 Task: View updates.
Action: Mouse moved to (950, 23)
Screenshot: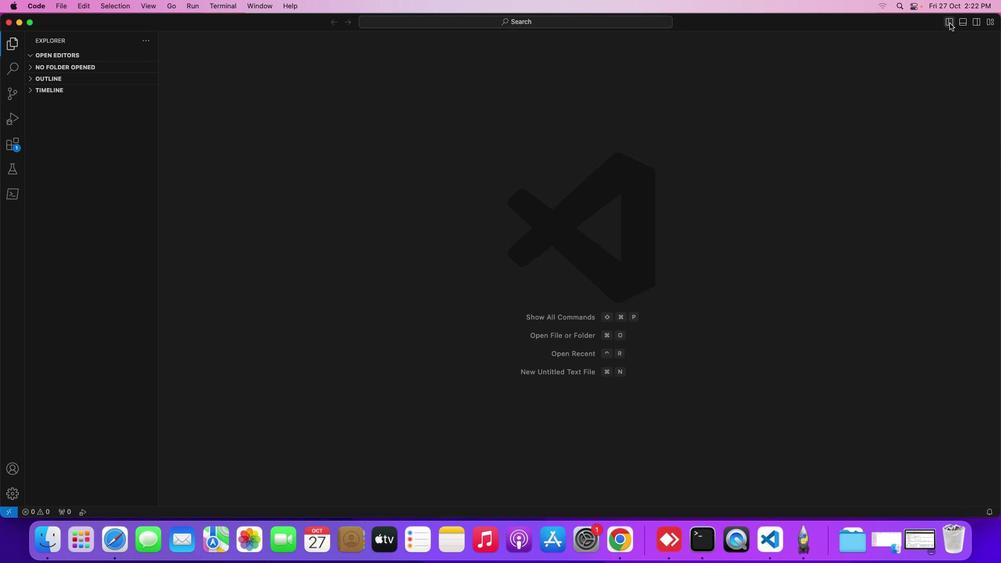 
Action: Mouse pressed left at (950, 23)
Screenshot: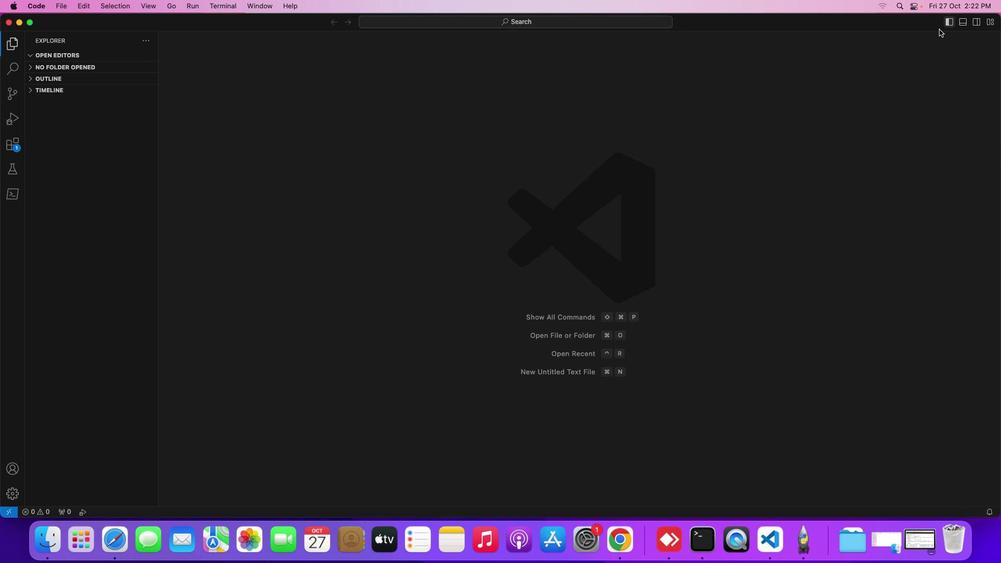 
Action: Mouse moved to (9, 145)
Screenshot: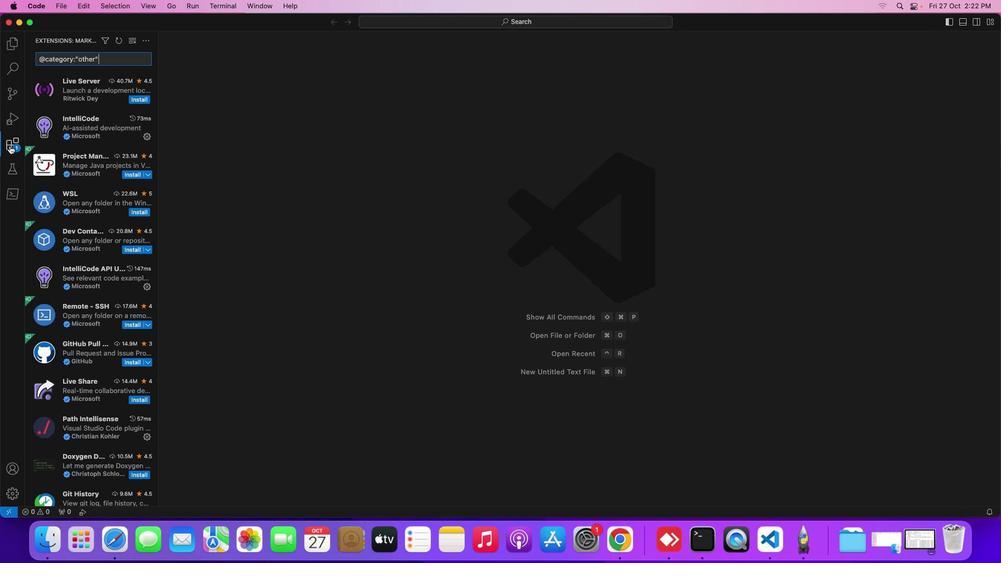 
Action: Mouse pressed left at (9, 145)
Screenshot: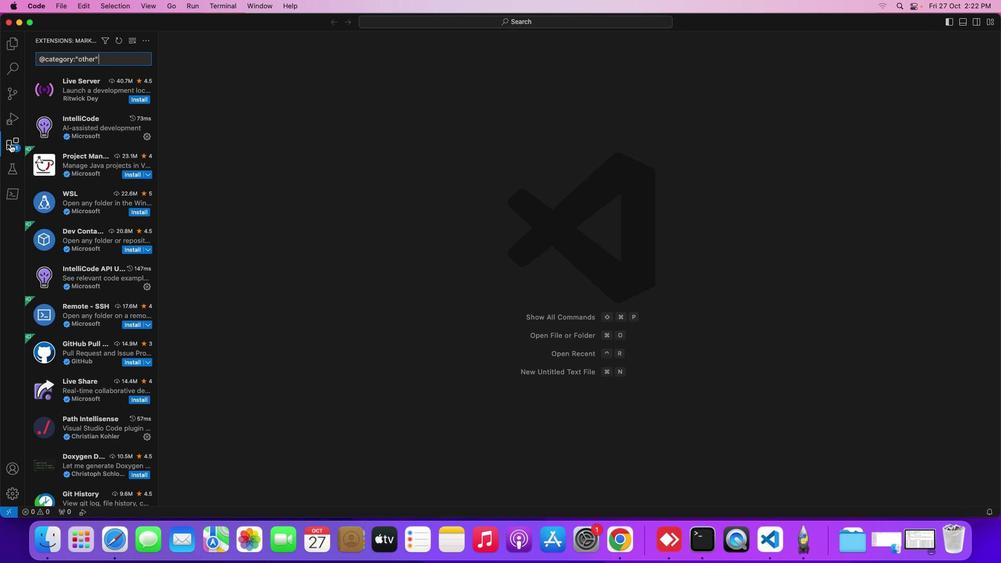 
Action: Mouse moved to (109, 40)
Screenshot: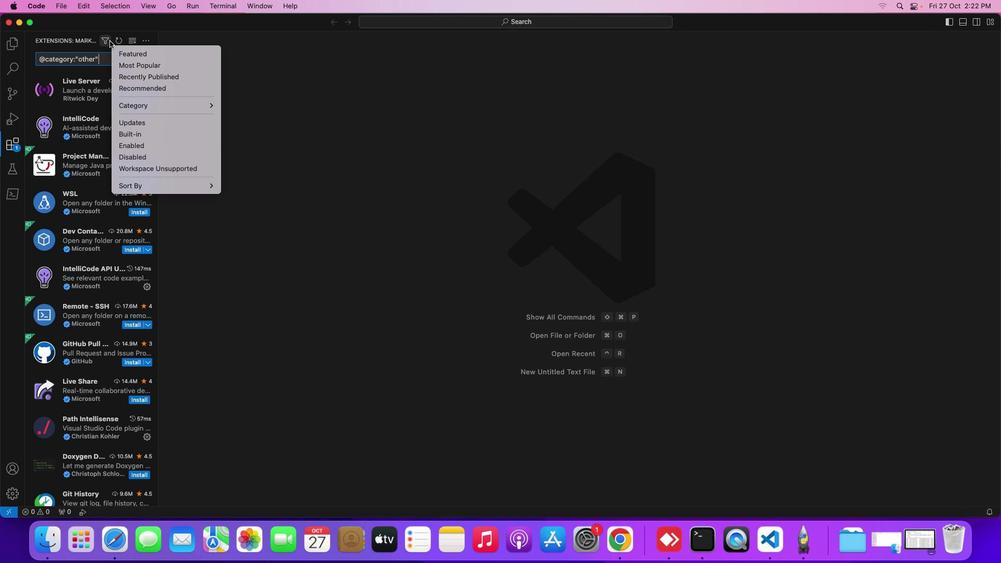 
Action: Mouse pressed left at (109, 40)
Screenshot: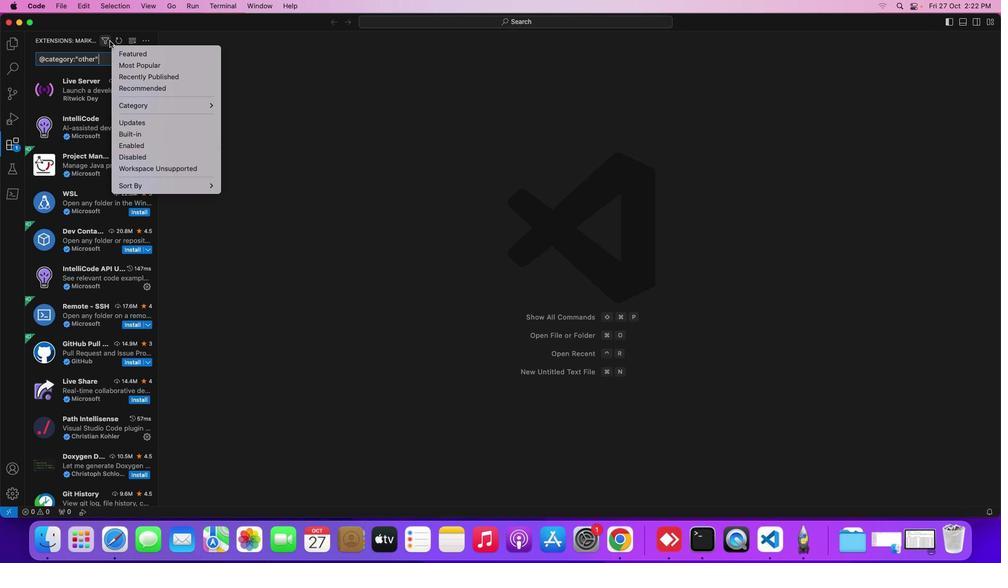 
Action: Mouse moved to (164, 124)
Screenshot: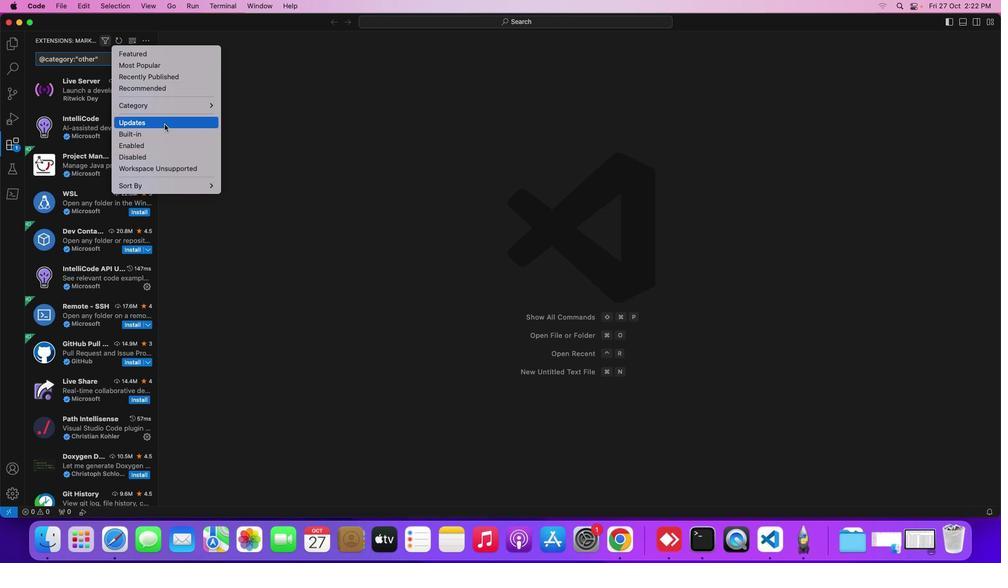 
Action: Mouse pressed left at (164, 124)
Screenshot: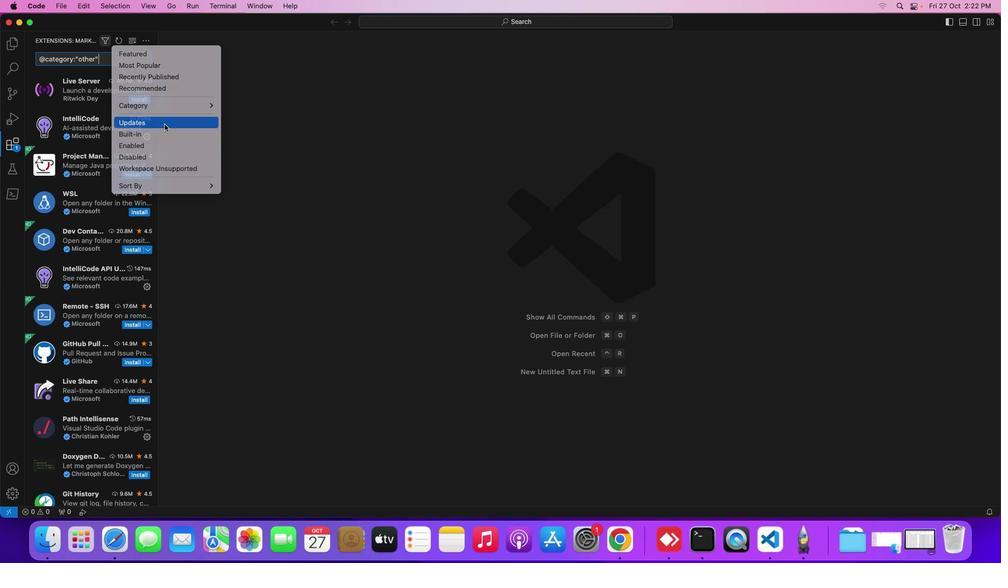 
Action: Mouse moved to (539, 177)
Screenshot: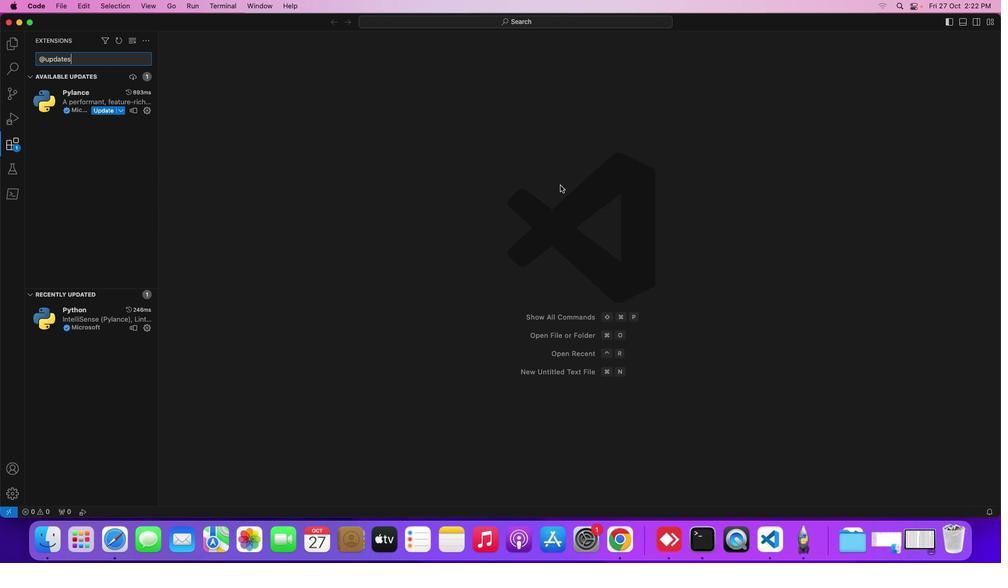 
